 Task: Sort the products in the category "Kid's Vitamins & Supplements" by unit price (high first).
Action: Mouse moved to (290, 126)
Screenshot: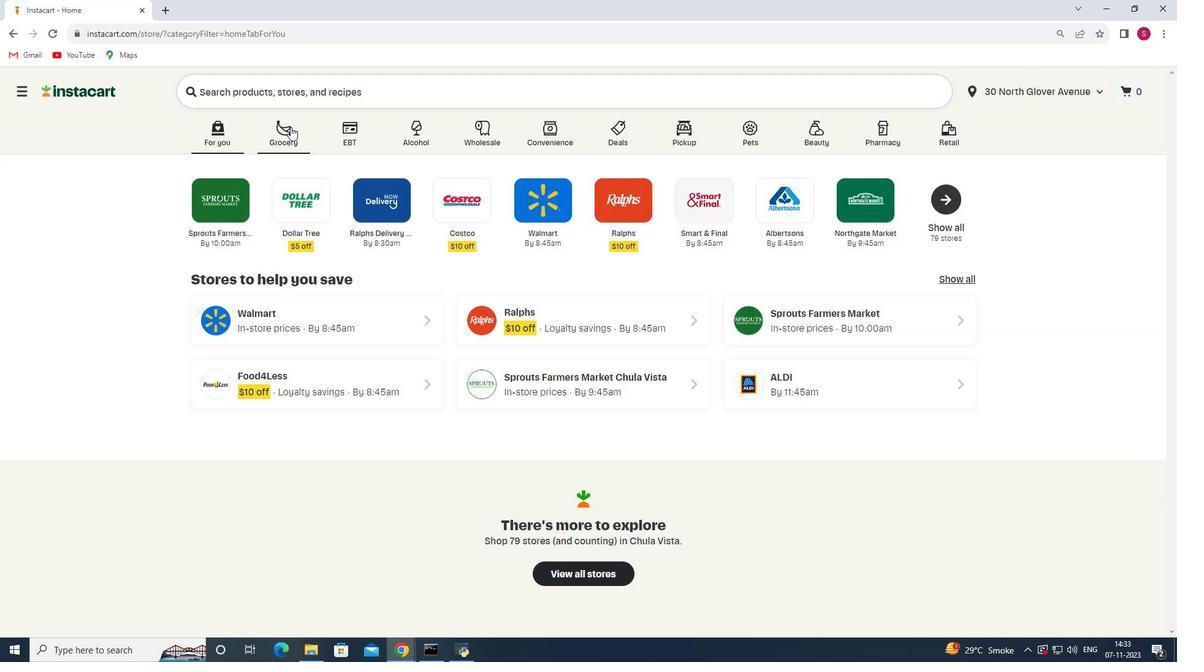
Action: Mouse pressed left at (290, 126)
Screenshot: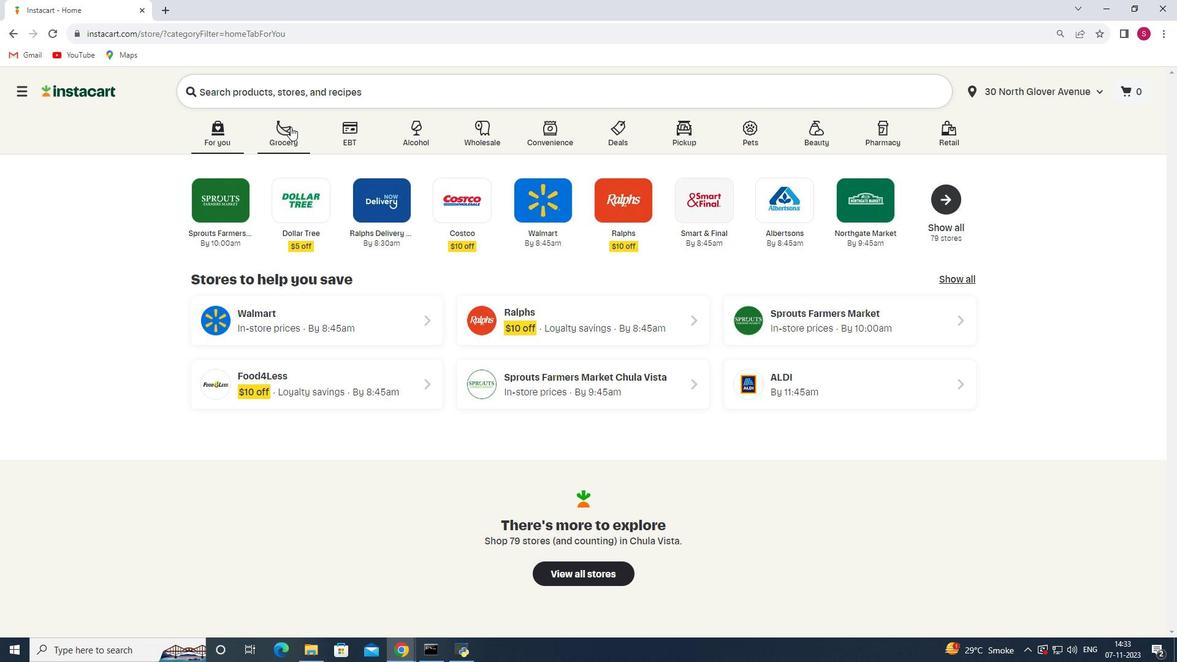 
Action: Mouse moved to (283, 333)
Screenshot: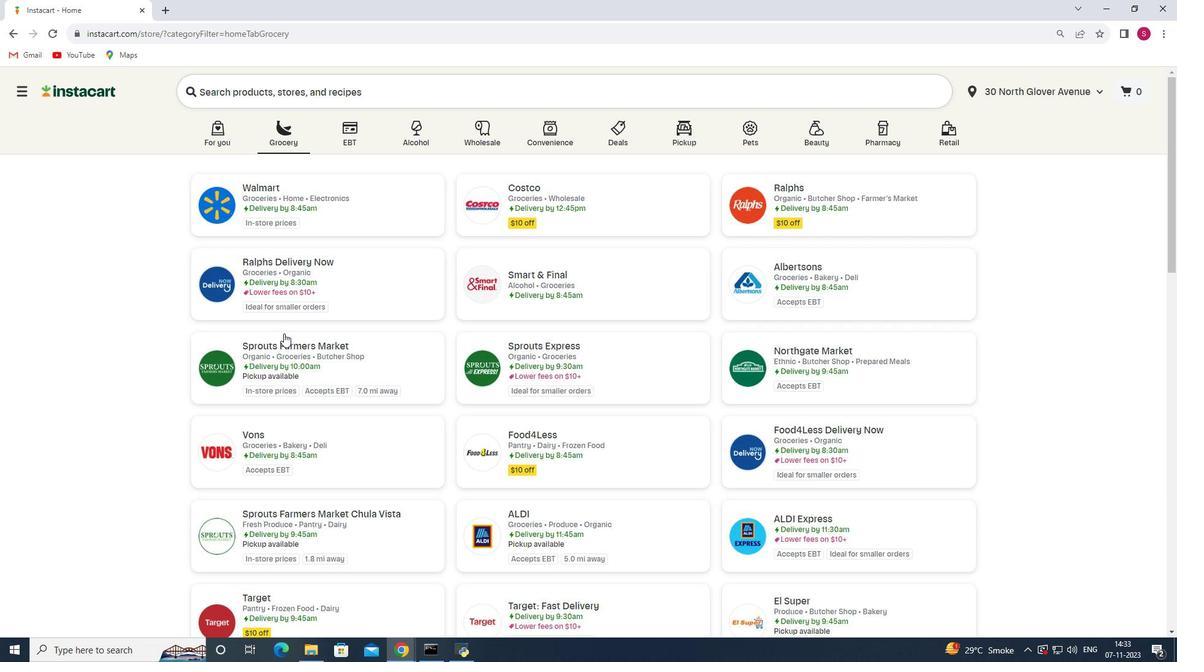 
Action: Mouse pressed left at (283, 333)
Screenshot: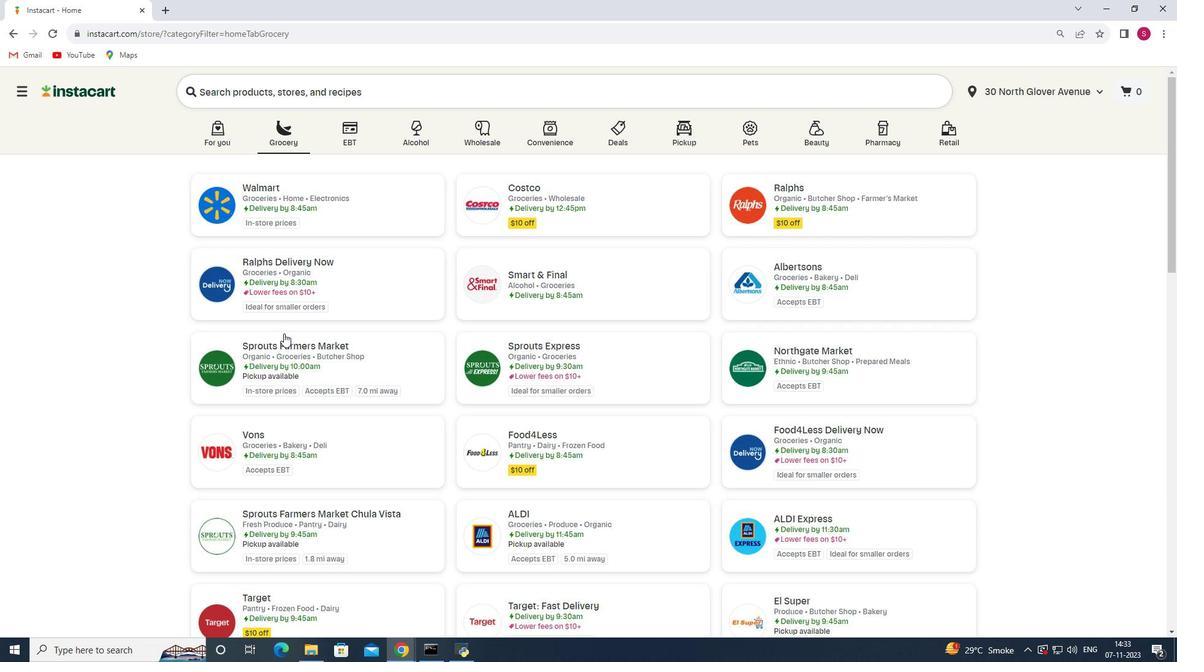 
Action: Mouse moved to (60, 407)
Screenshot: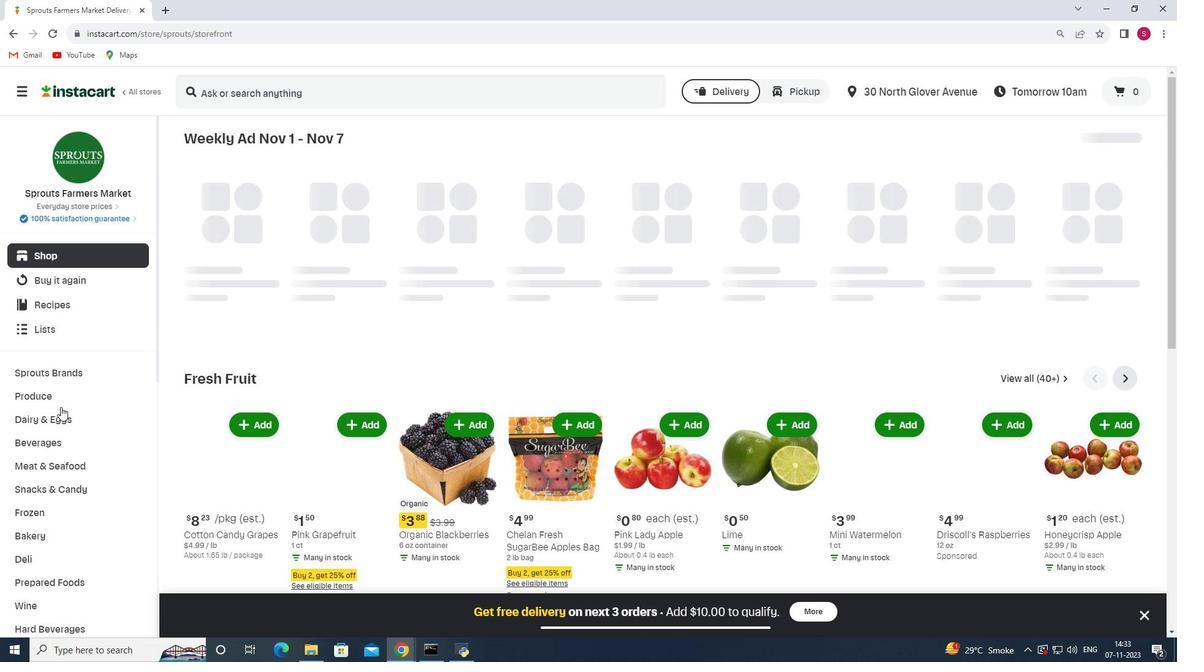 
Action: Mouse scrolled (60, 406) with delta (0, 0)
Screenshot: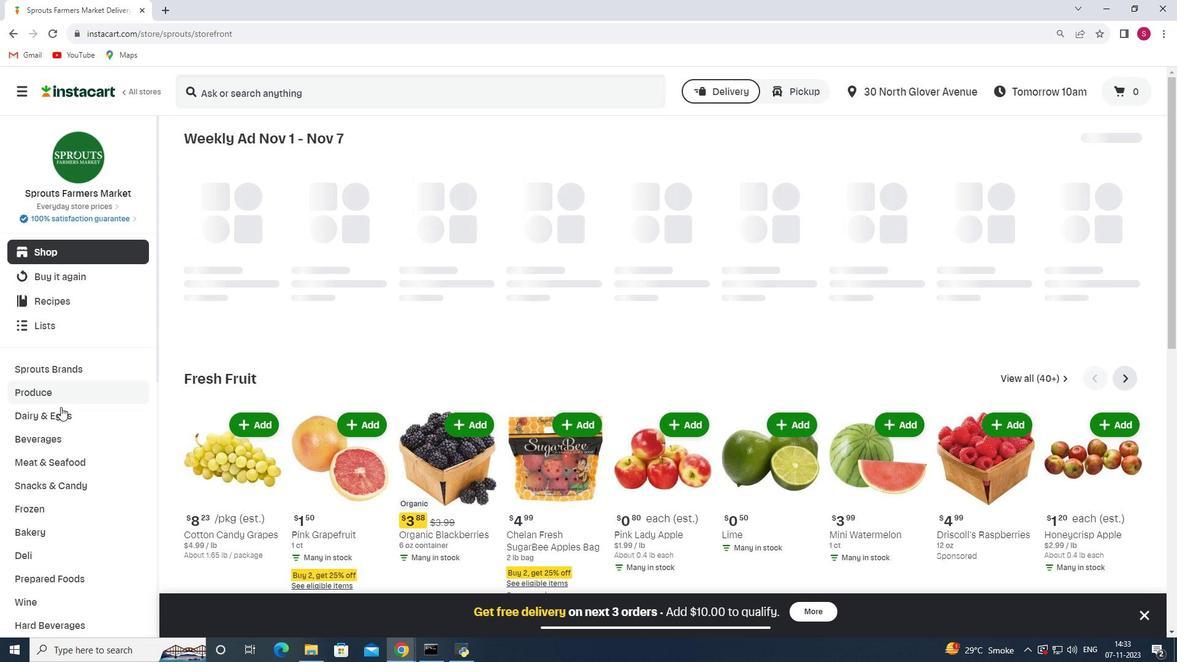 
Action: Mouse scrolled (60, 406) with delta (0, 0)
Screenshot: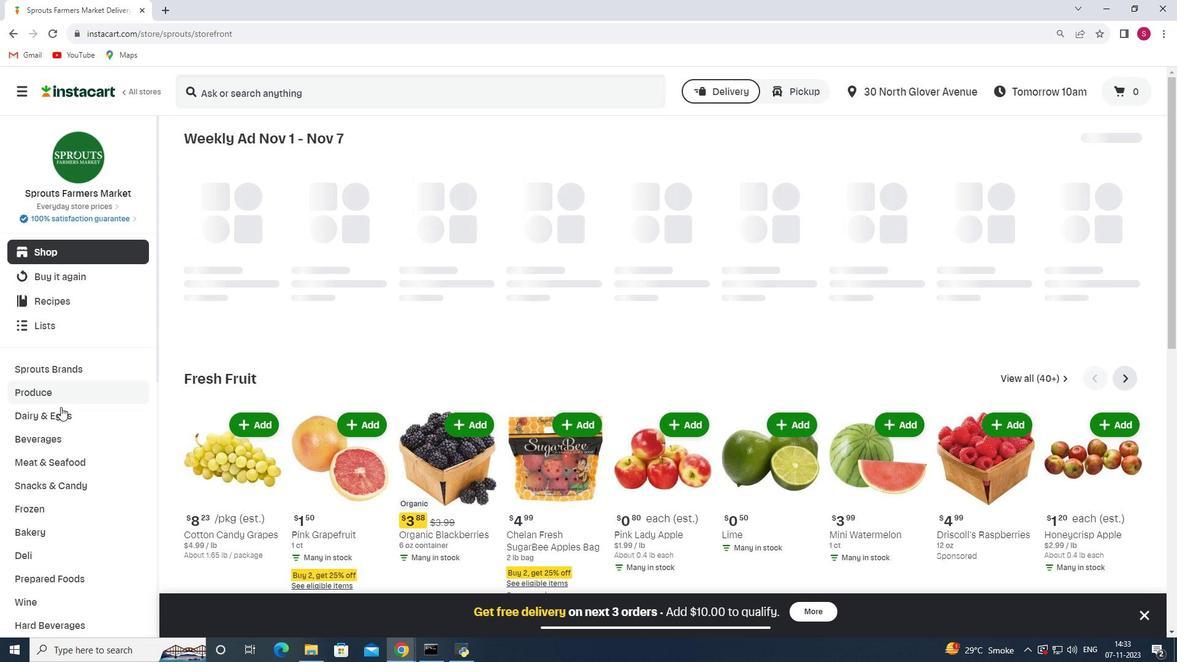 
Action: Mouse scrolled (60, 406) with delta (0, 0)
Screenshot: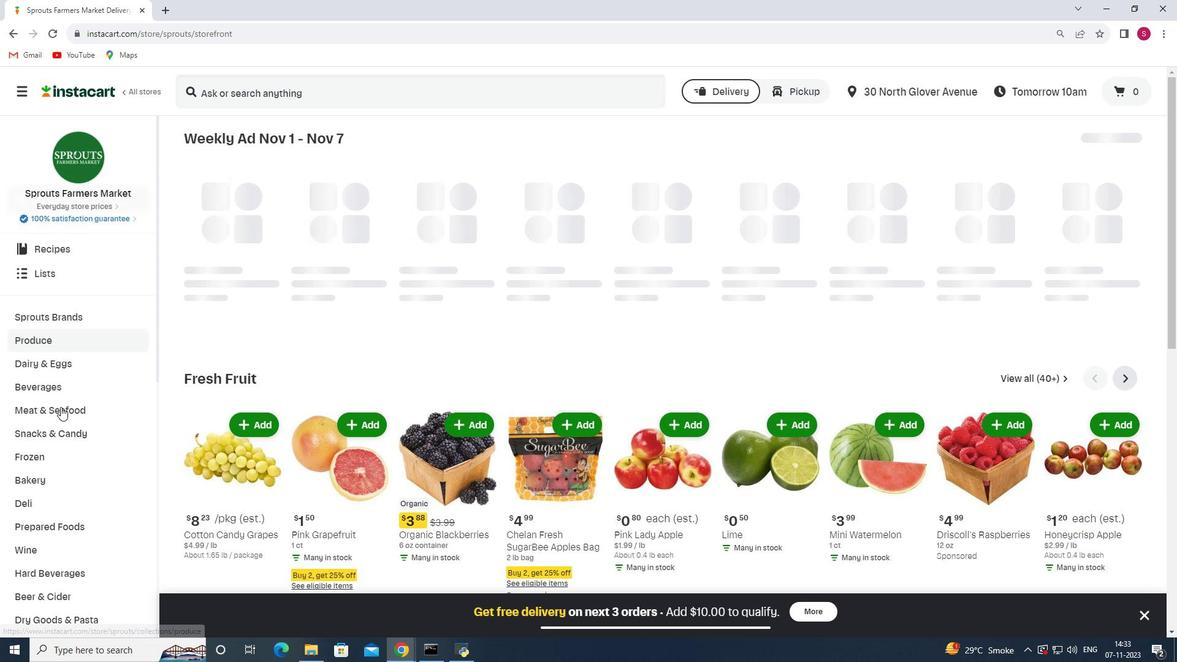 
Action: Mouse scrolled (60, 406) with delta (0, 0)
Screenshot: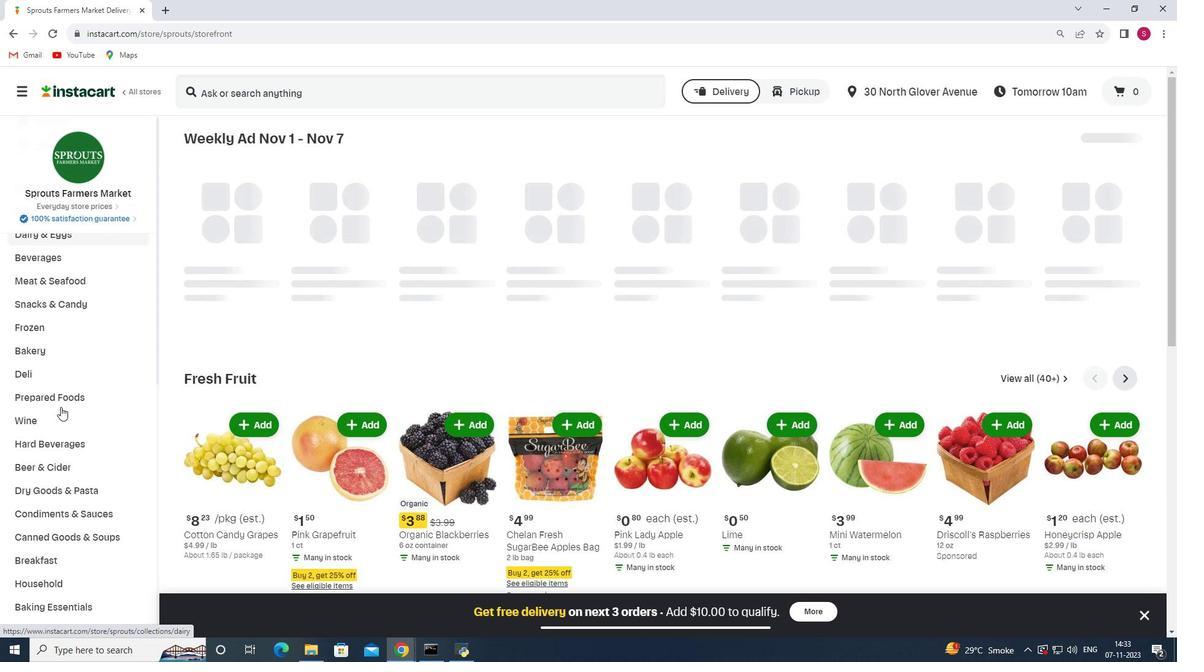 
Action: Mouse scrolled (60, 406) with delta (0, 0)
Screenshot: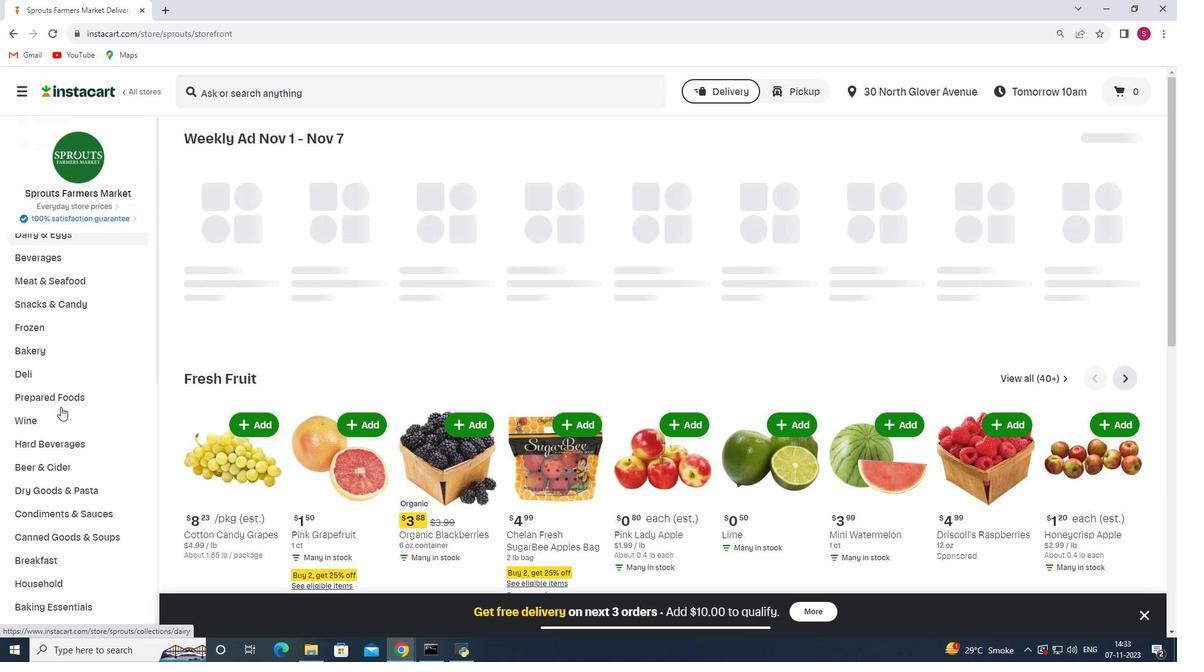 
Action: Mouse scrolled (60, 406) with delta (0, 0)
Screenshot: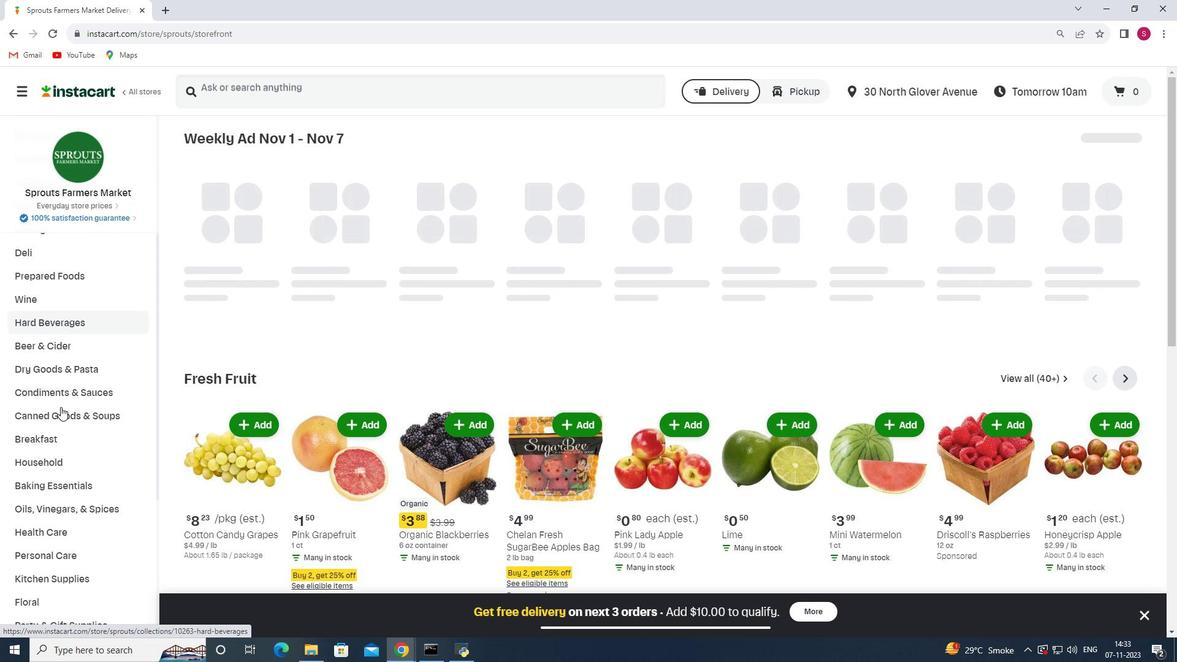 
Action: Mouse scrolled (60, 406) with delta (0, 0)
Screenshot: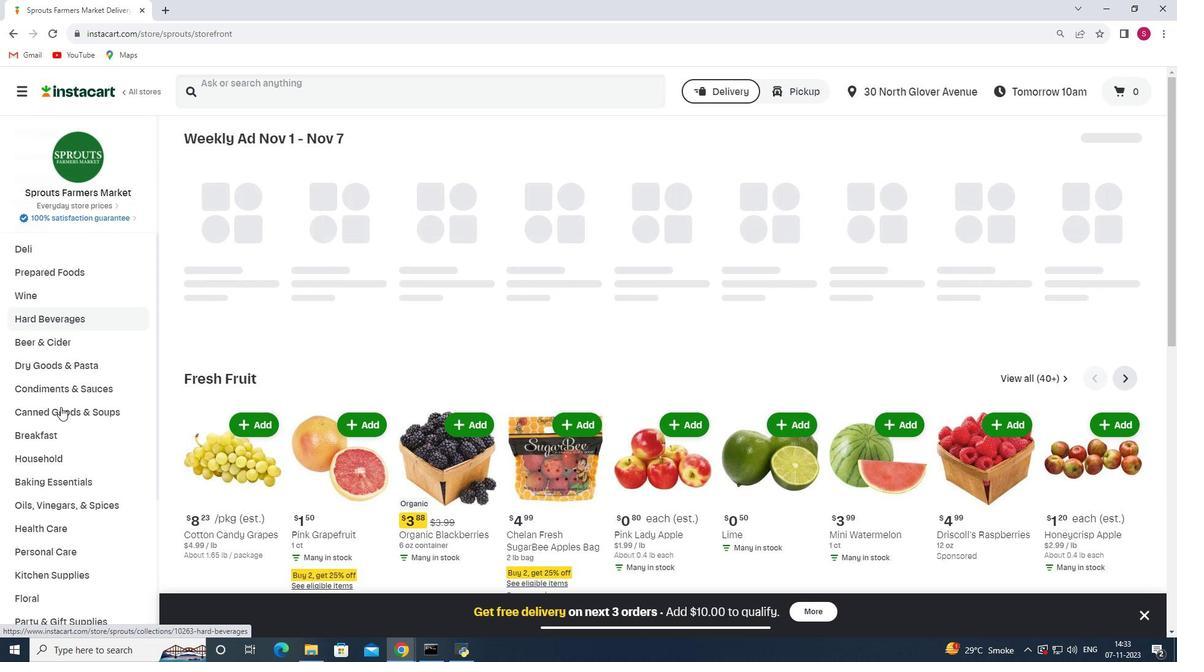 
Action: Mouse scrolled (60, 406) with delta (0, 0)
Screenshot: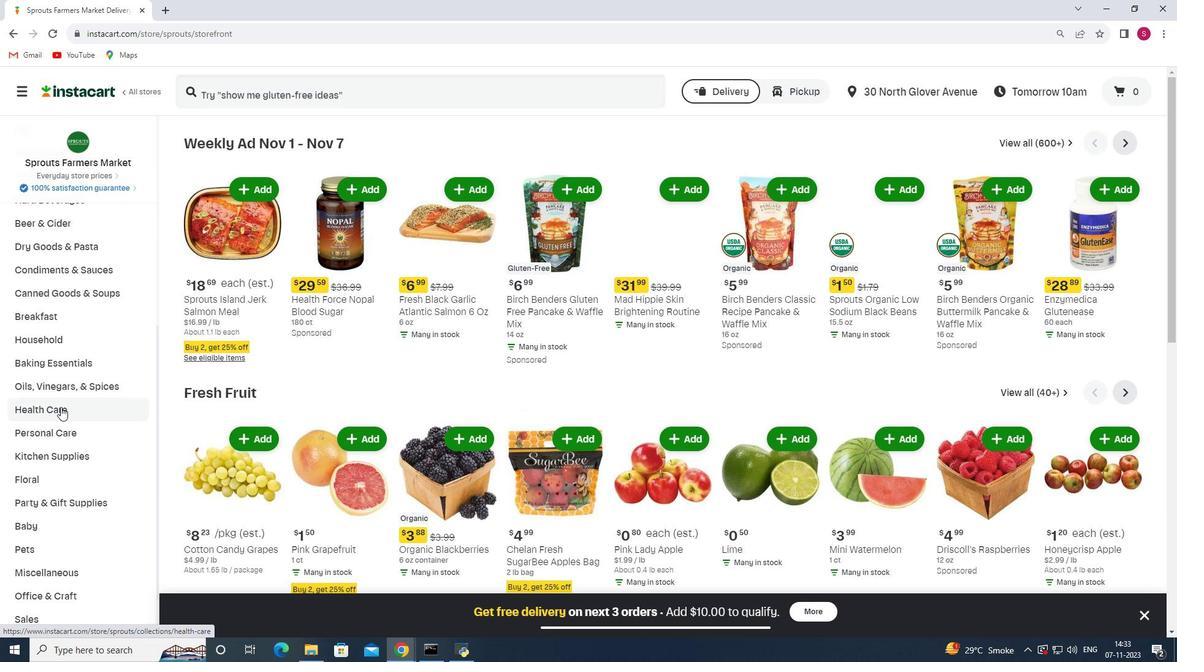 
Action: Mouse scrolled (60, 406) with delta (0, 0)
Screenshot: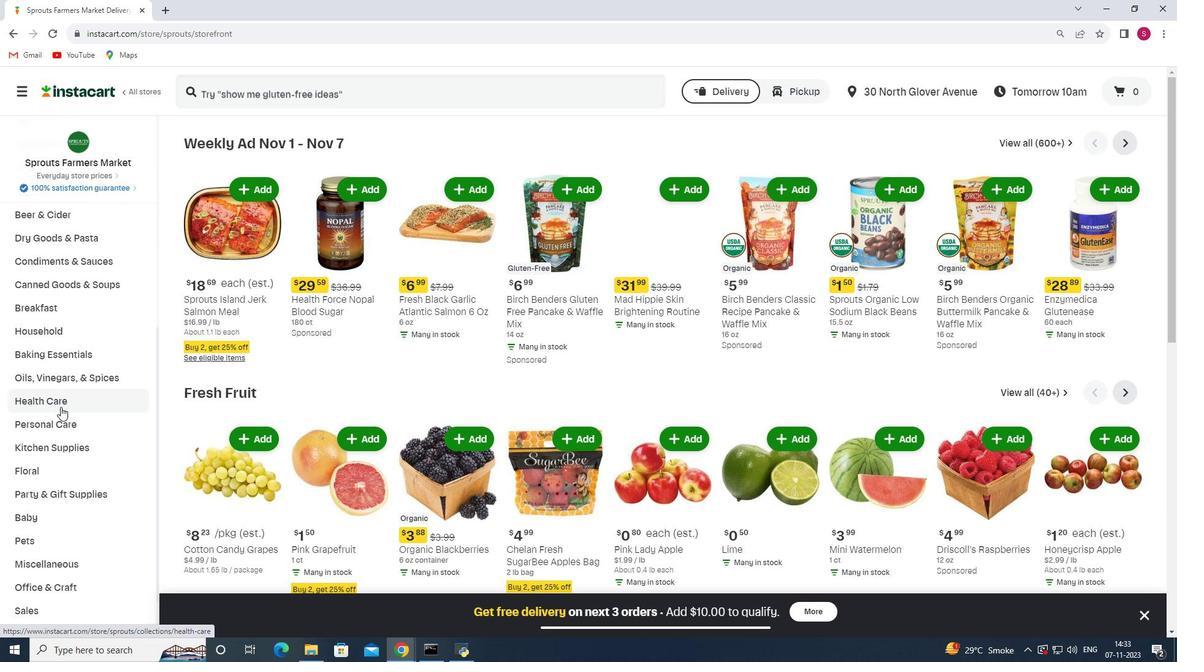 
Action: Mouse scrolled (60, 406) with delta (0, 0)
Screenshot: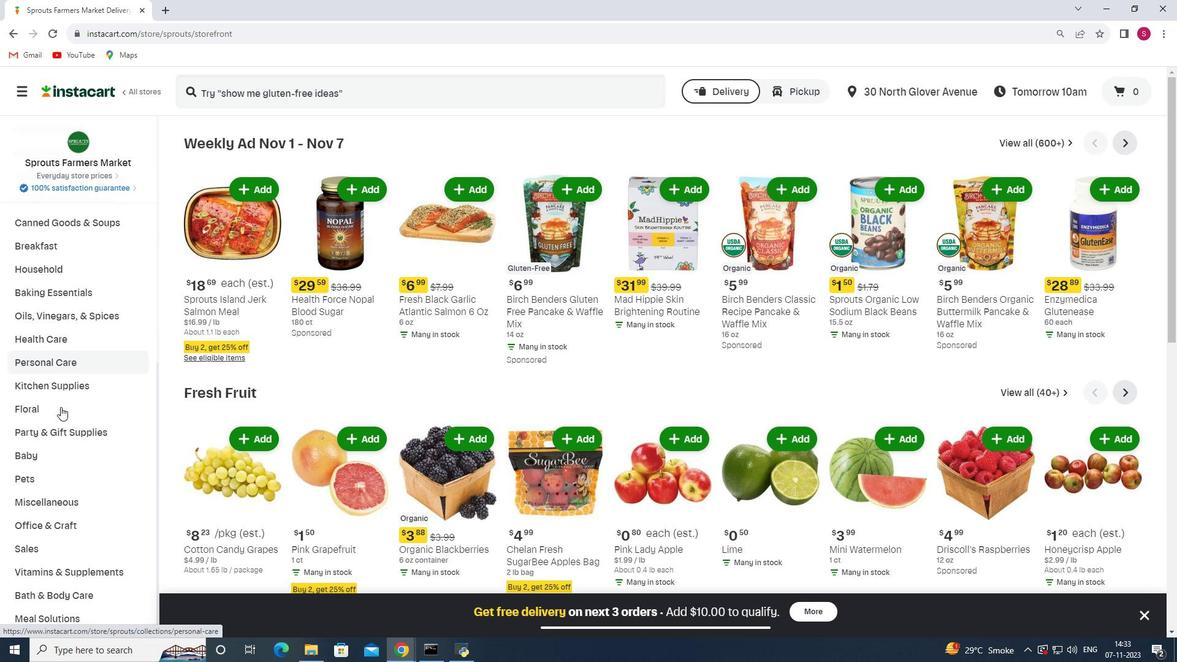 
Action: Mouse scrolled (60, 406) with delta (0, 0)
Screenshot: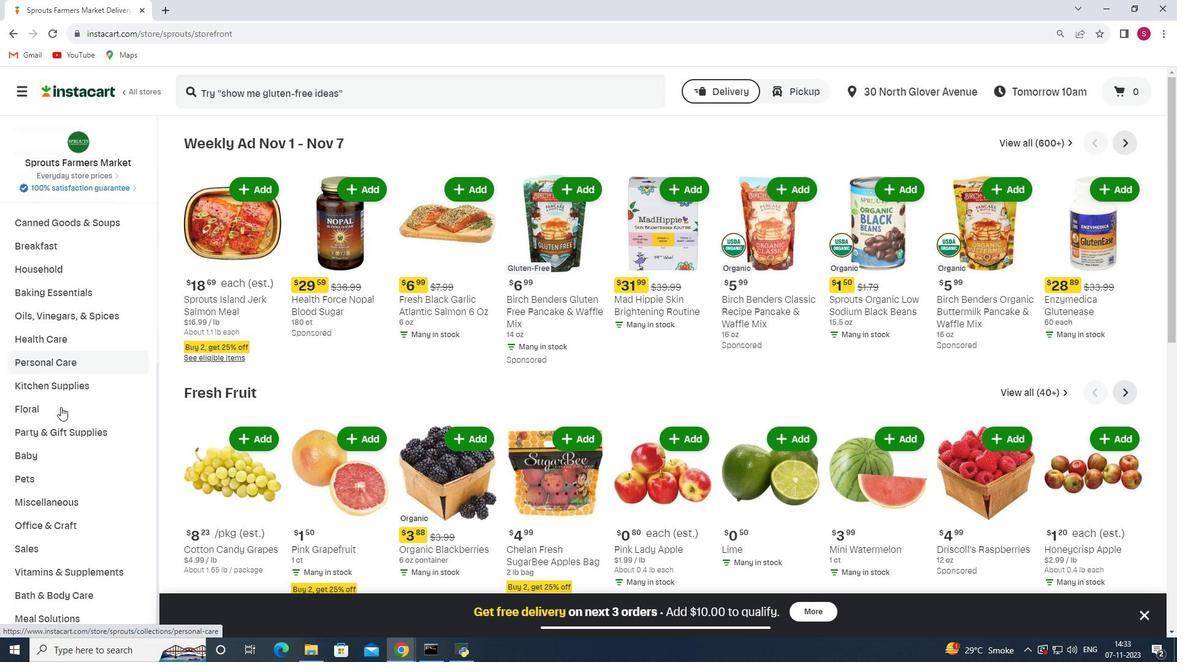 
Action: Mouse scrolled (60, 406) with delta (0, 0)
Screenshot: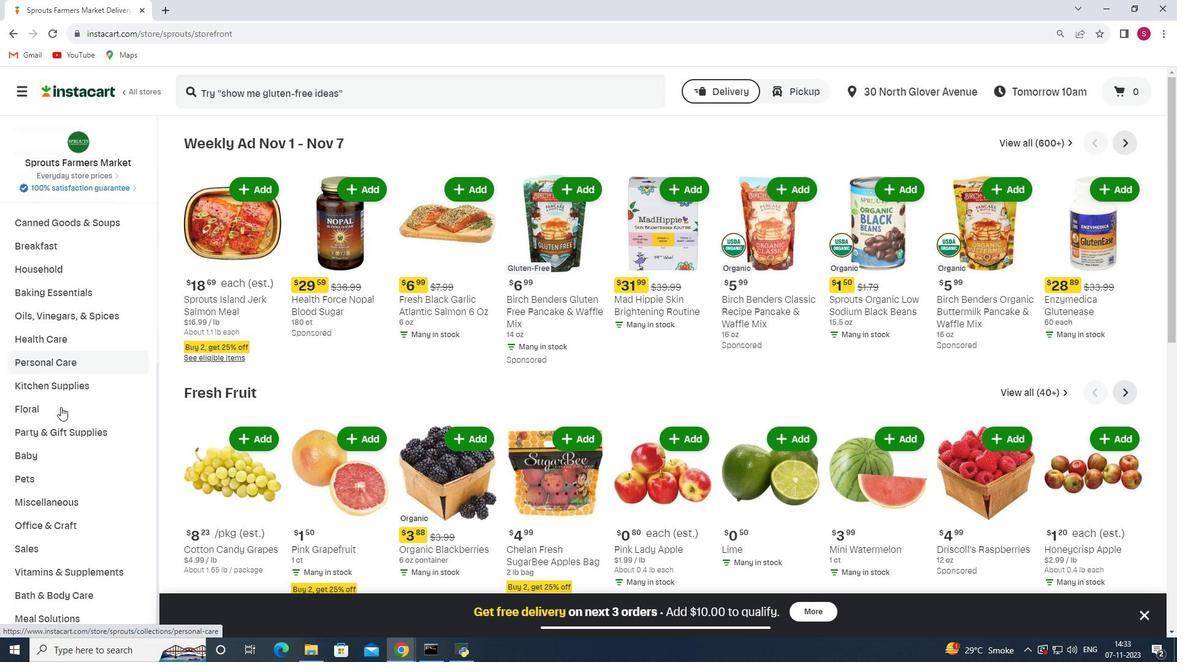 
Action: Mouse scrolled (60, 406) with delta (0, 0)
Screenshot: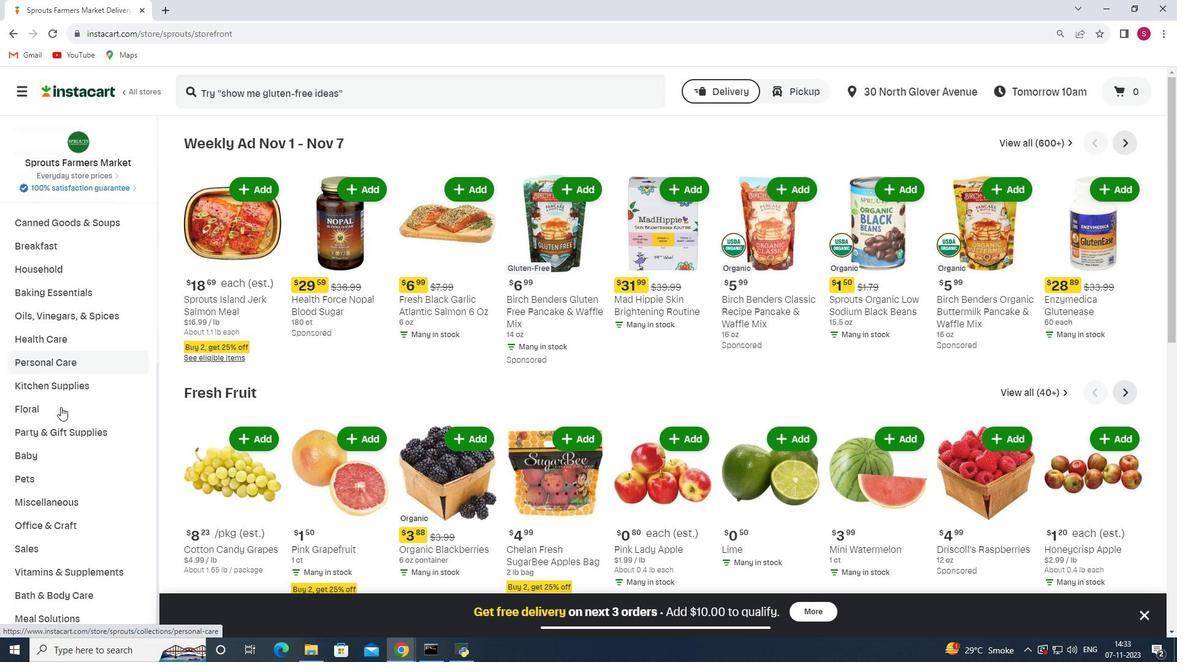 
Action: Mouse scrolled (60, 406) with delta (0, 0)
Screenshot: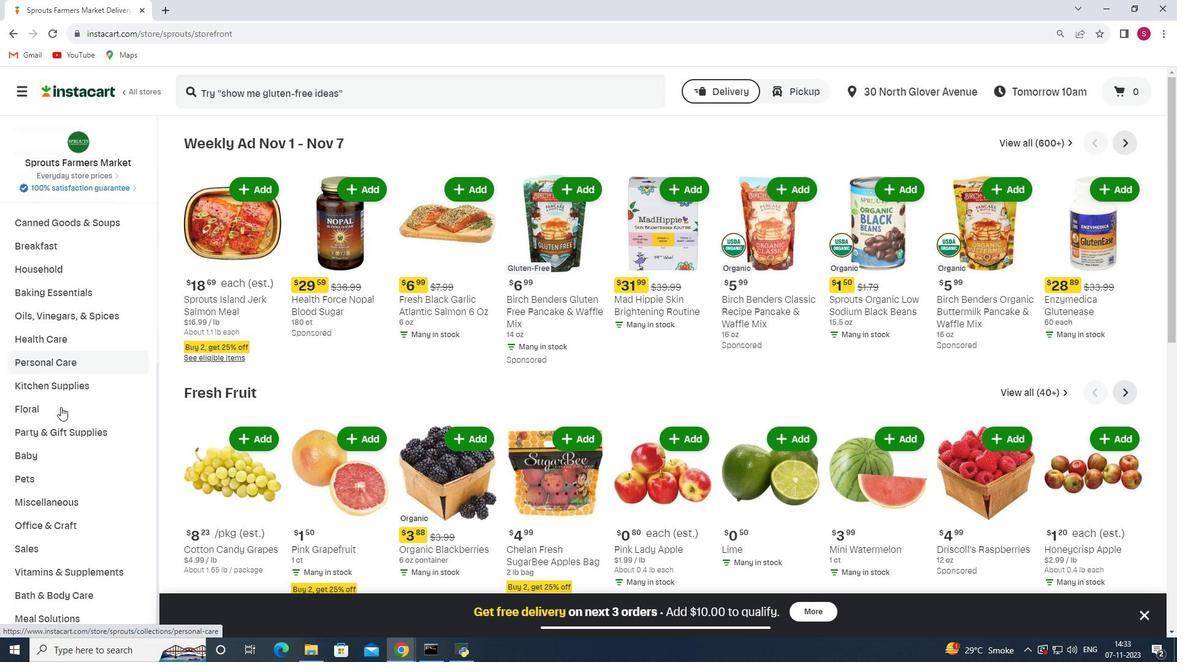 
Action: Mouse moved to (66, 337)
Screenshot: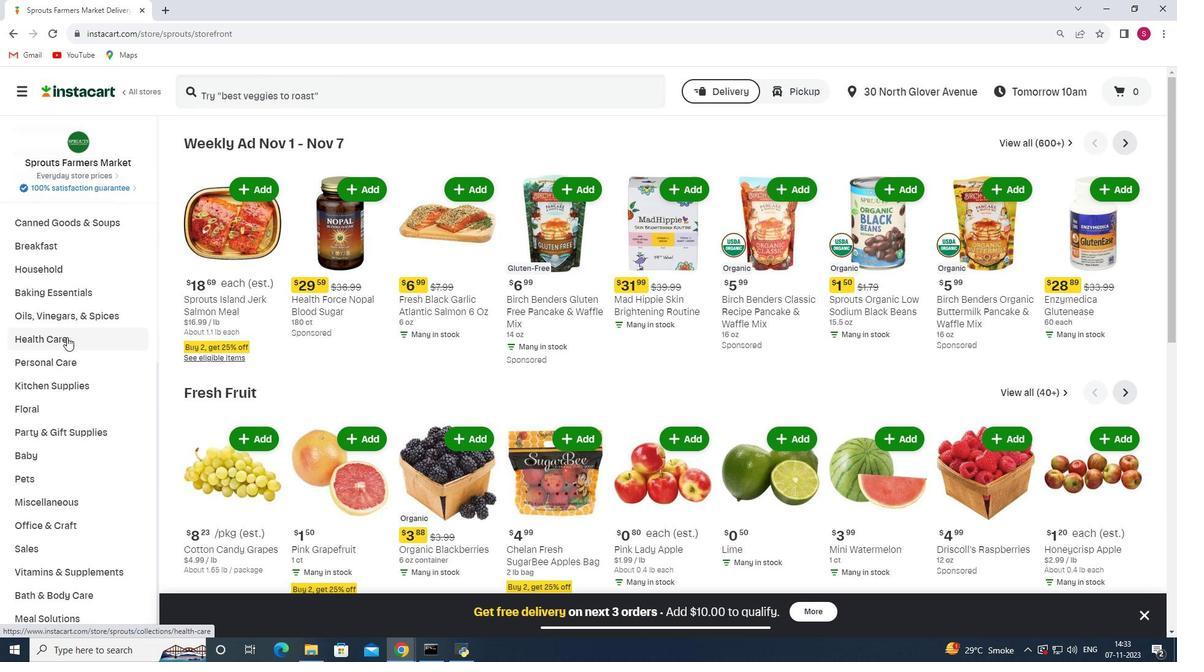 
Action: Mouse pressed left at (66, 337)
Screenshot: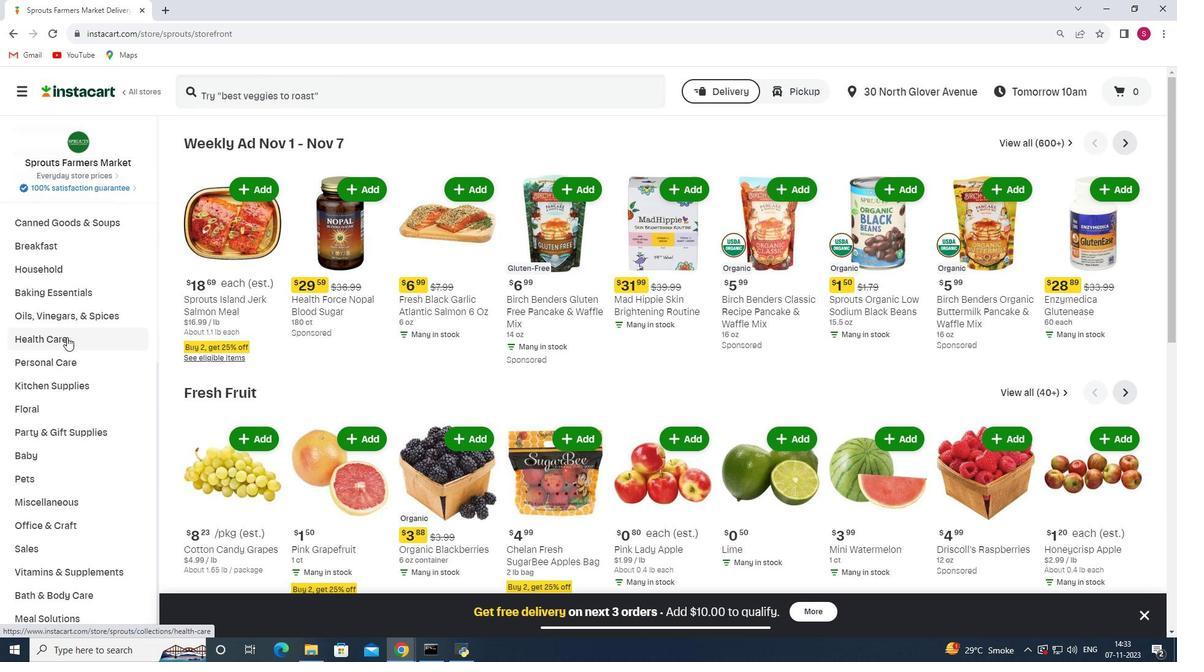 
Action: Mouse moved to (465, 177)
Screenshot: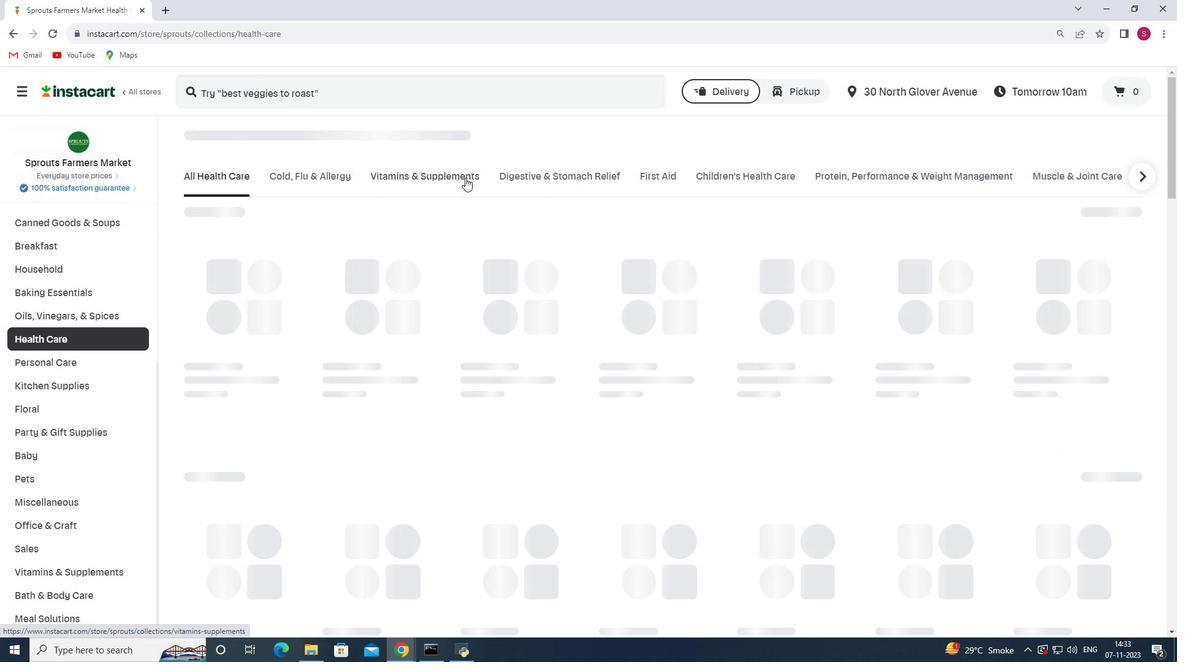 
Action: Mouse pressed left at (465, 177)
Screenshot: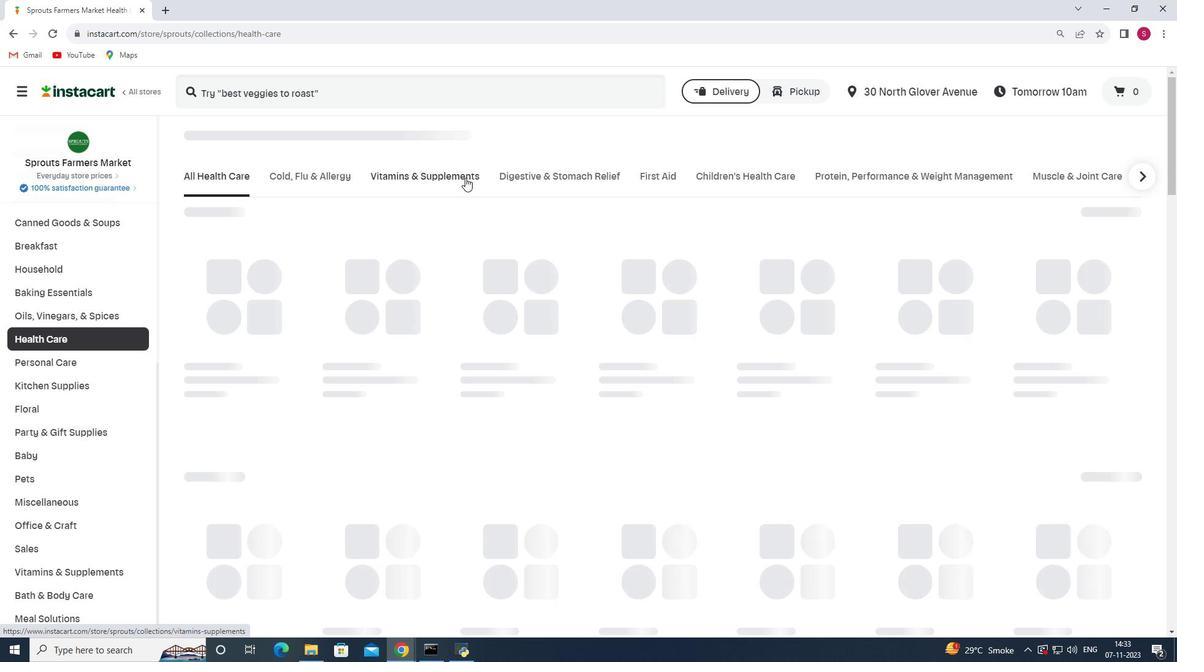 
Action: Mouse moved to (704, 213)
Screenshot: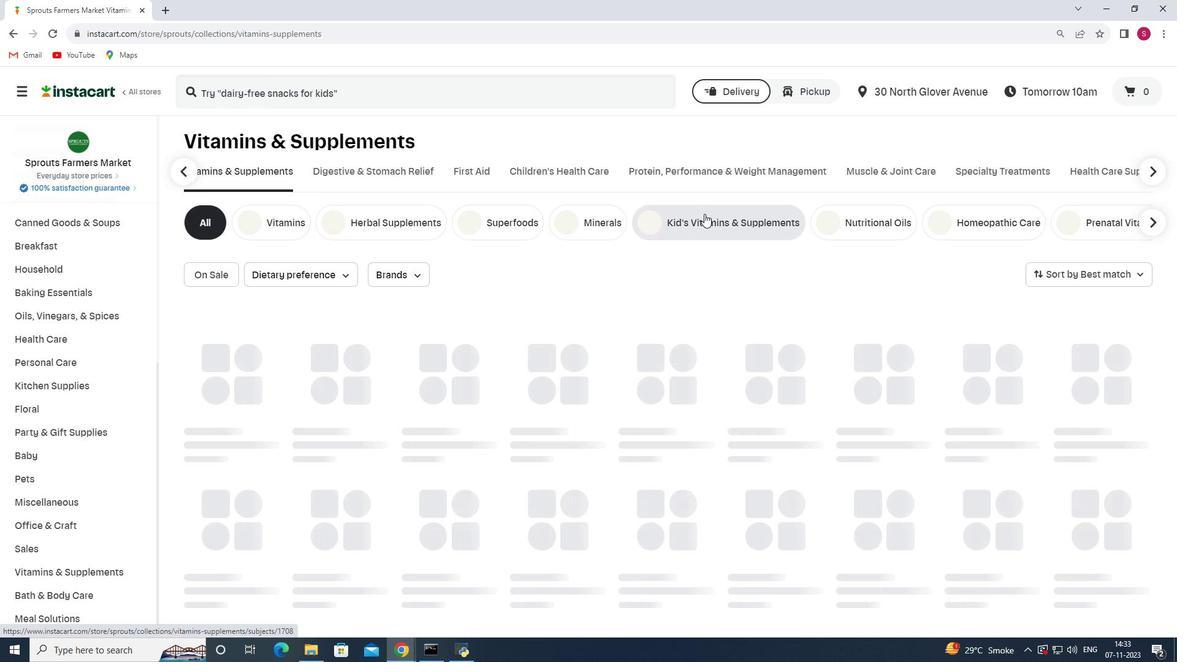 
Action: Mouse pressed left at (704, 213)
Screenshot: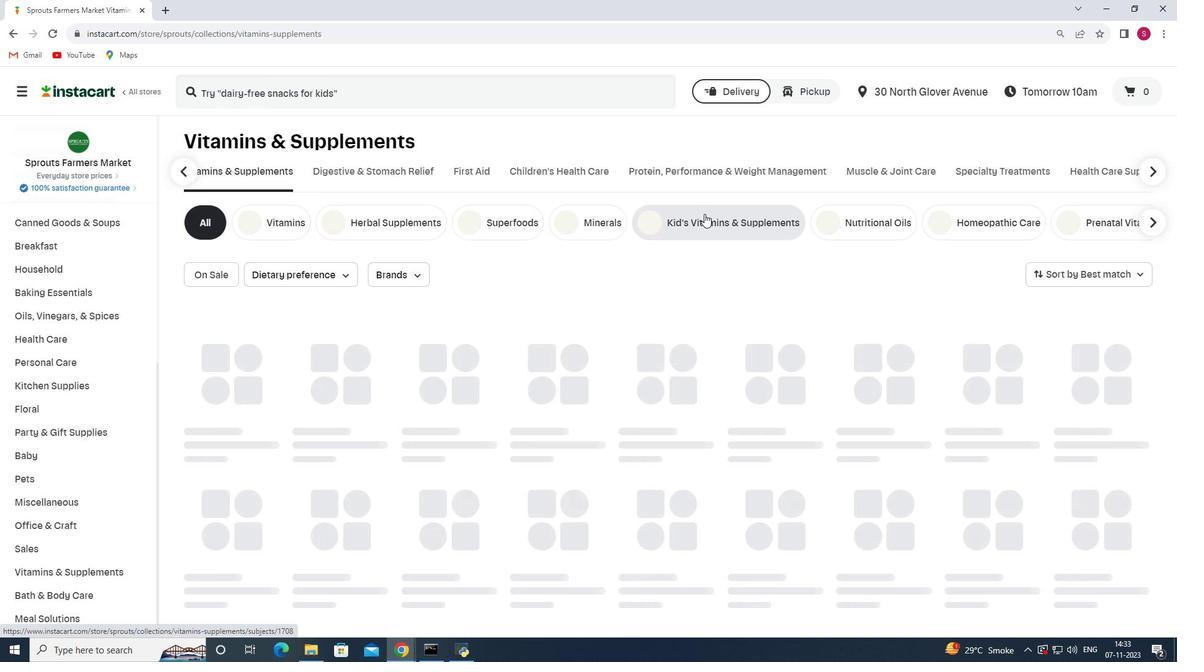 
Action: Mouse moved to (1097, 272)
Screenshot: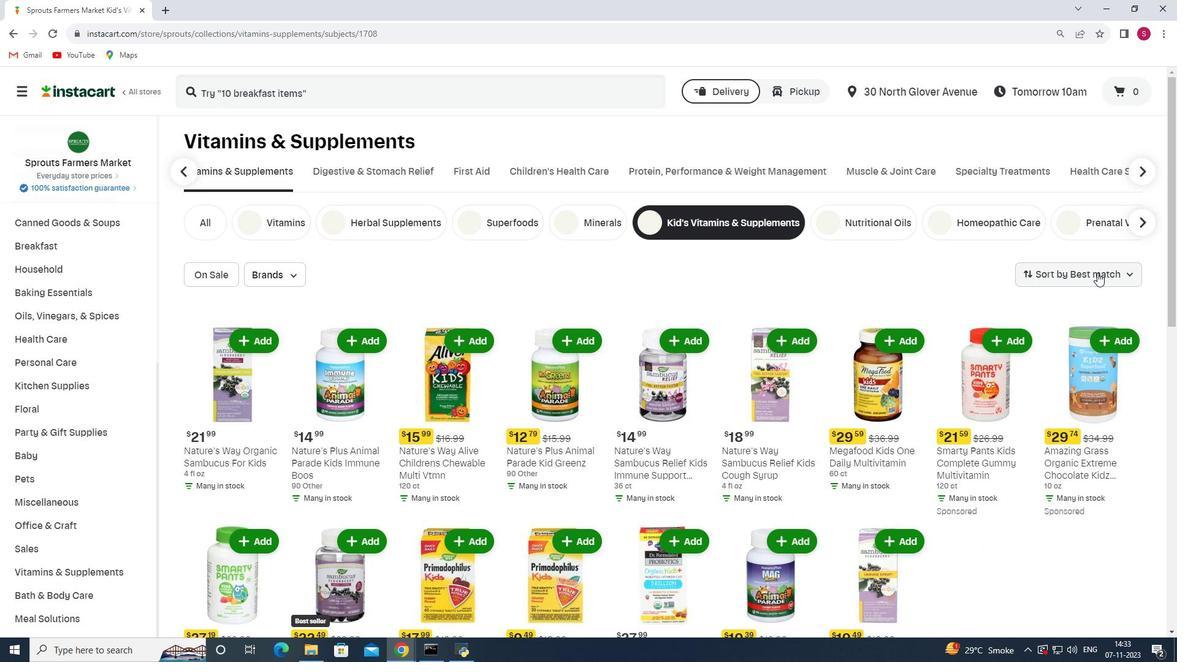
Action: Mouse pressed left at (1097, 272)
Screenshot: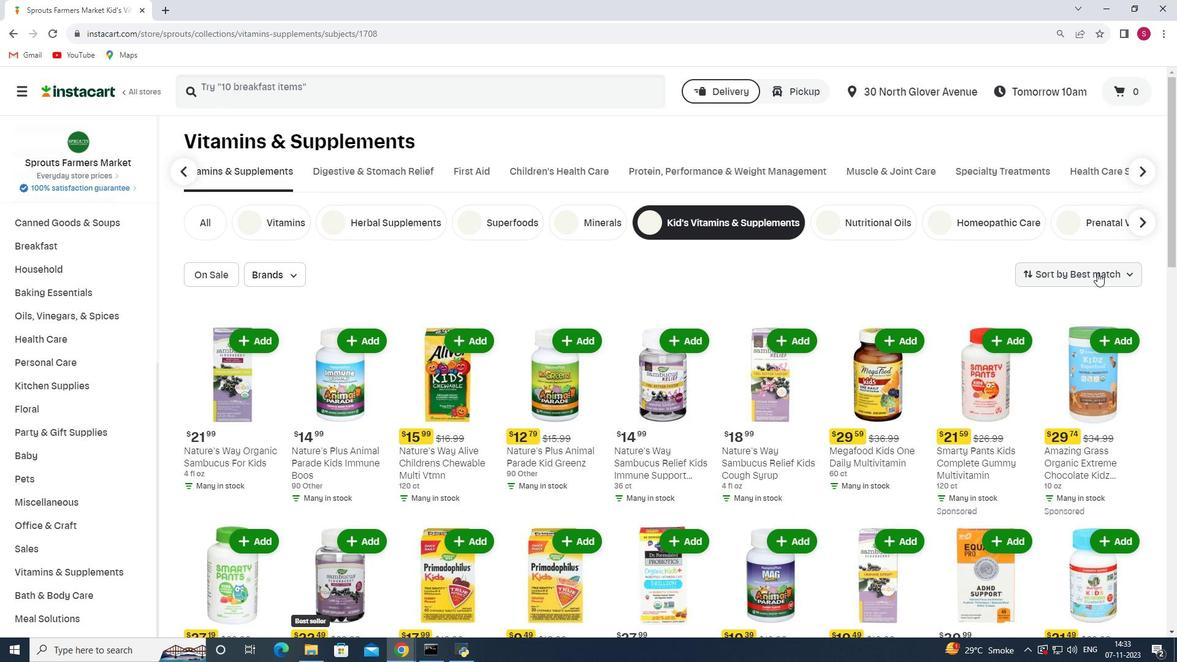 
Action: Mouse moved to (1090, 424)
Screenshot: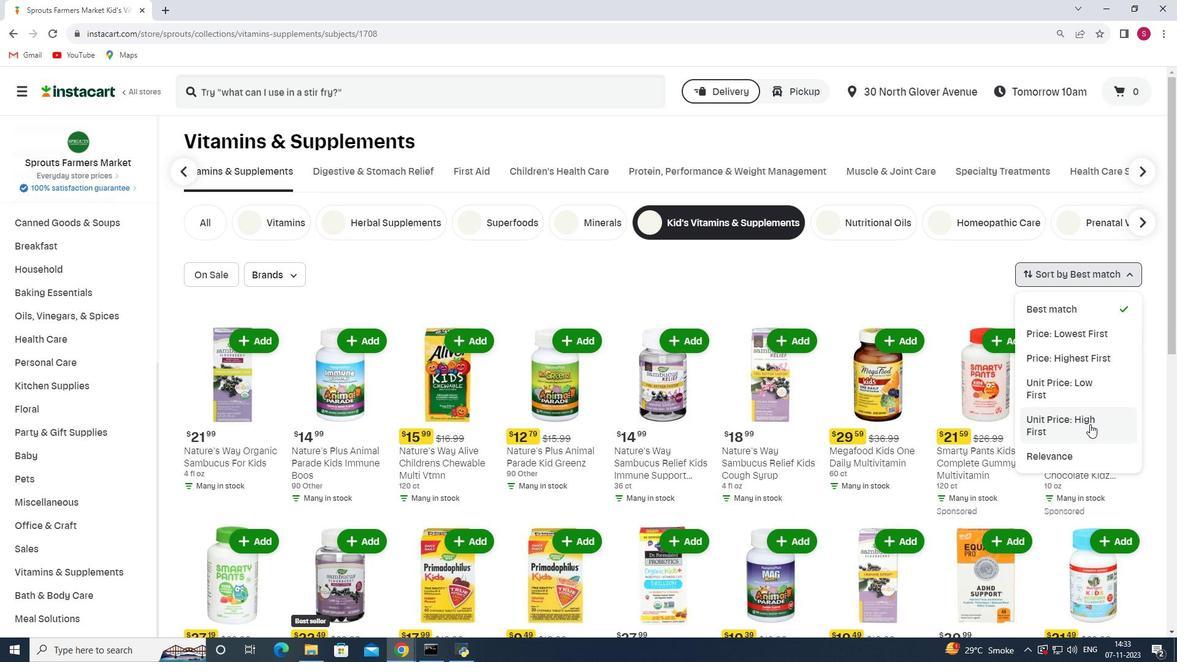 
Action: Mouse pressed left at (1090, 424)
Screenshot: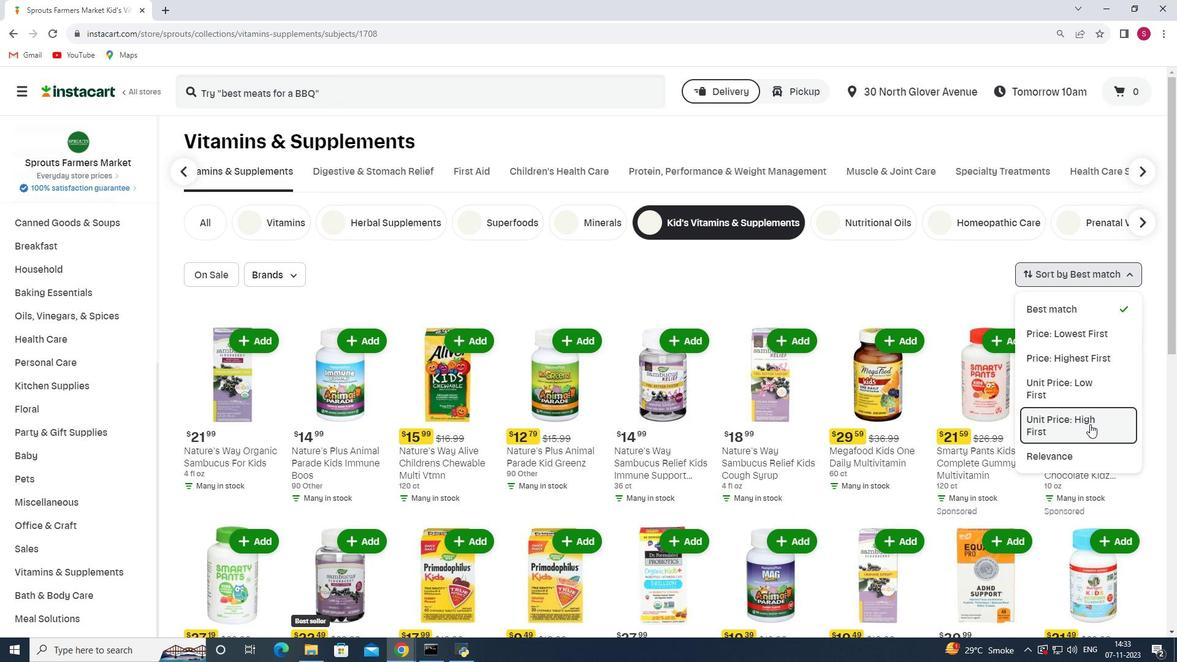 
